 Task: Select the range D1:D11 to give them permission.
Action: Mouse moved to (157, 75)
Screenshot: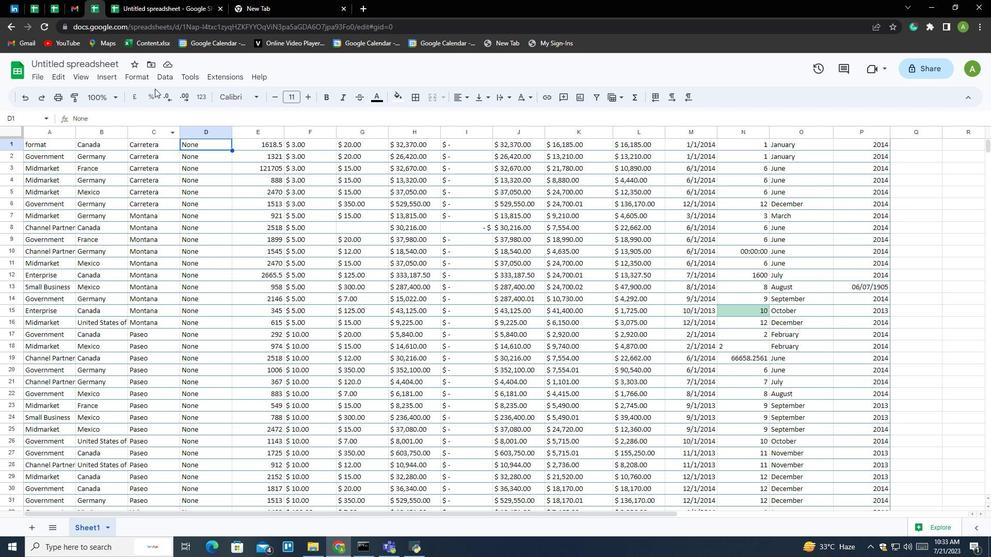 
Action: Mouse pressed left at (157, 75)
Screenshot: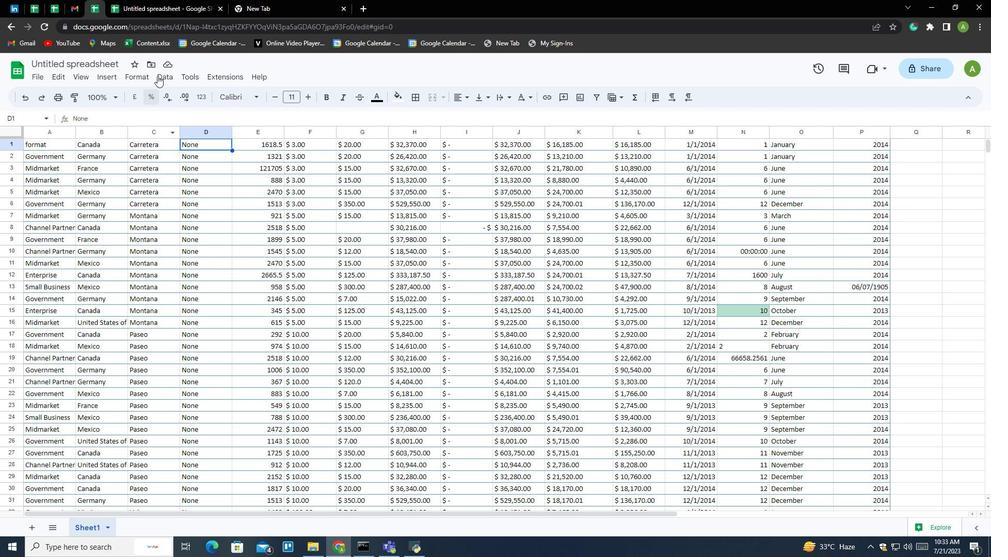 
Action: Mouse moved to (187, 195)
Screenshot: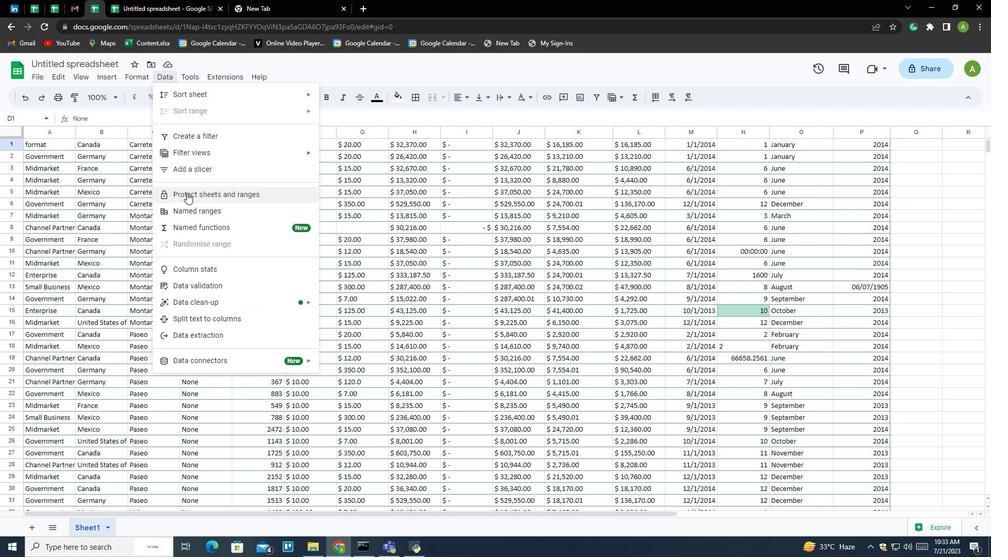 
Action: Mouse pressed left at (187, 195)
Screenshot: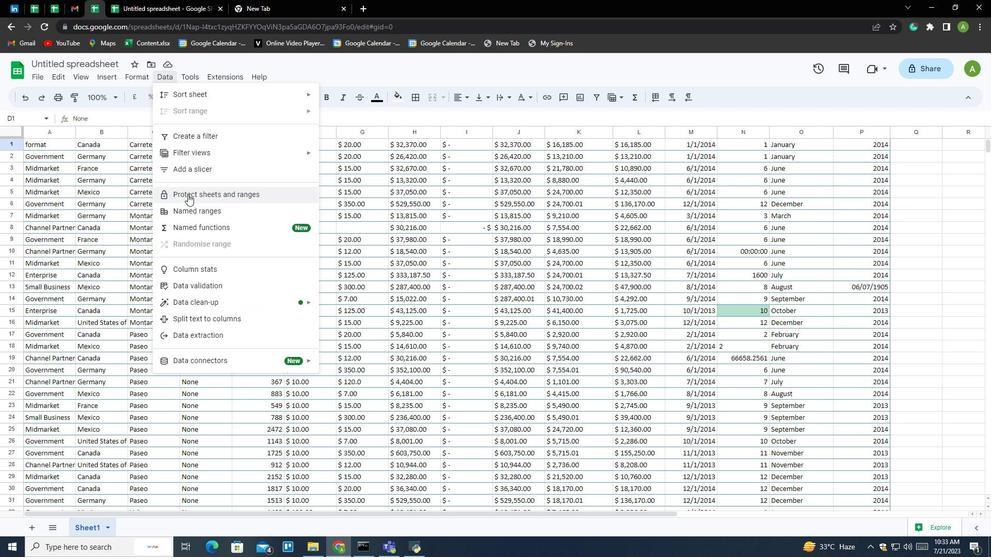 
Action: Mouse moved to (860, 122)
Screenshot: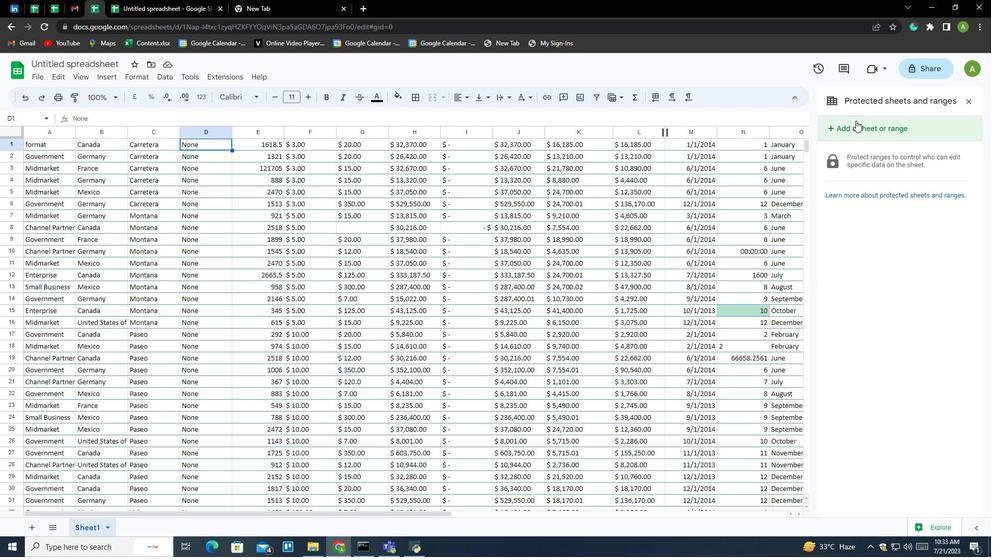 
Action: Mouse pressed left at (860, 122)
Screenshot: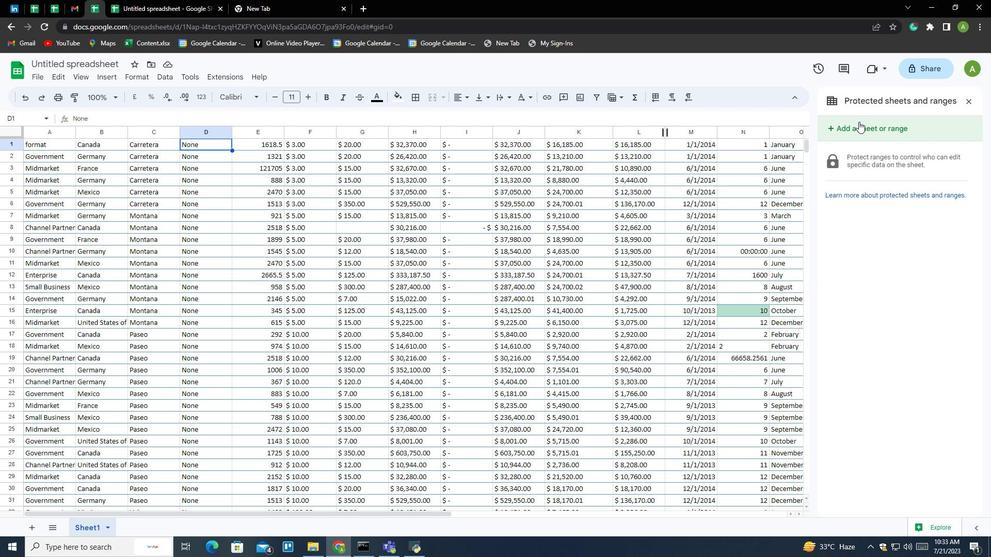 
Action: Mouse moved to (963, 184)
Screenshot: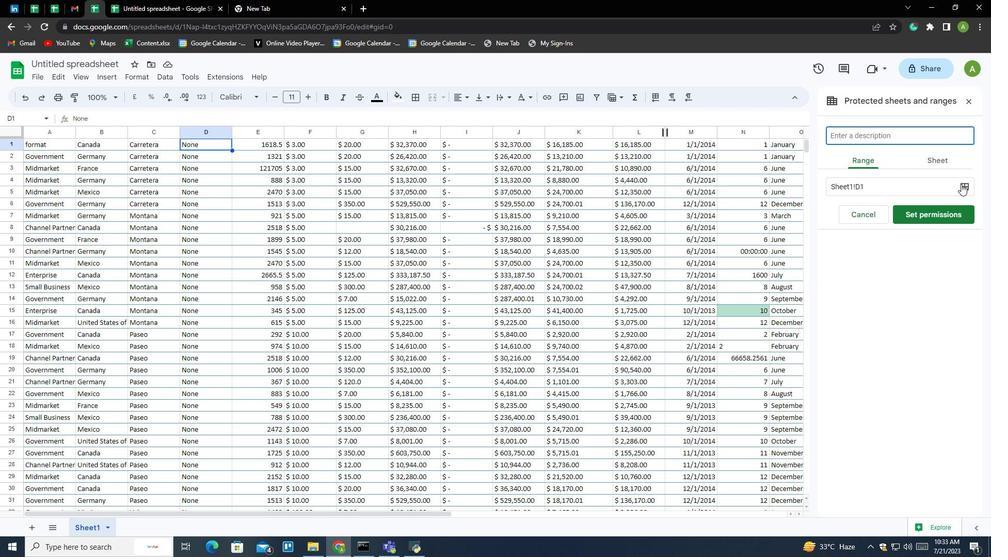 
Action: Mouse pressed left at (963, 184)
Screenshot: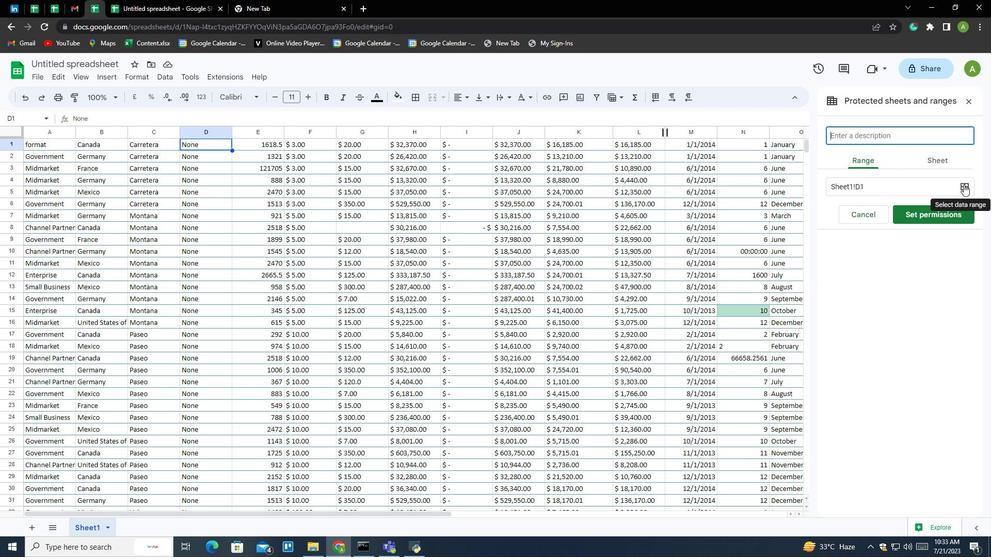 
Action: Mouse moved to (906, 194)
Screenshot: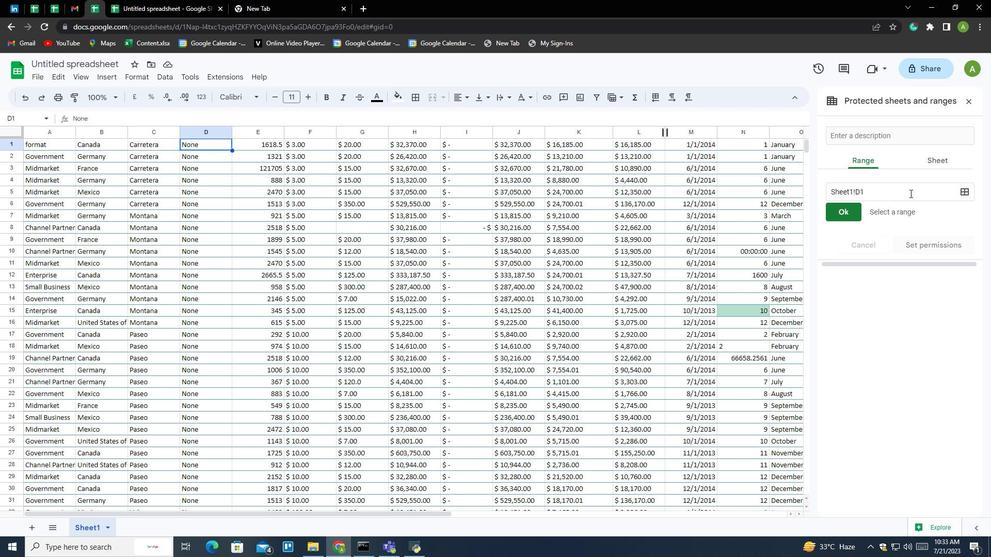 
Action: Mouse pressed left at (906, 194)
Screenshot: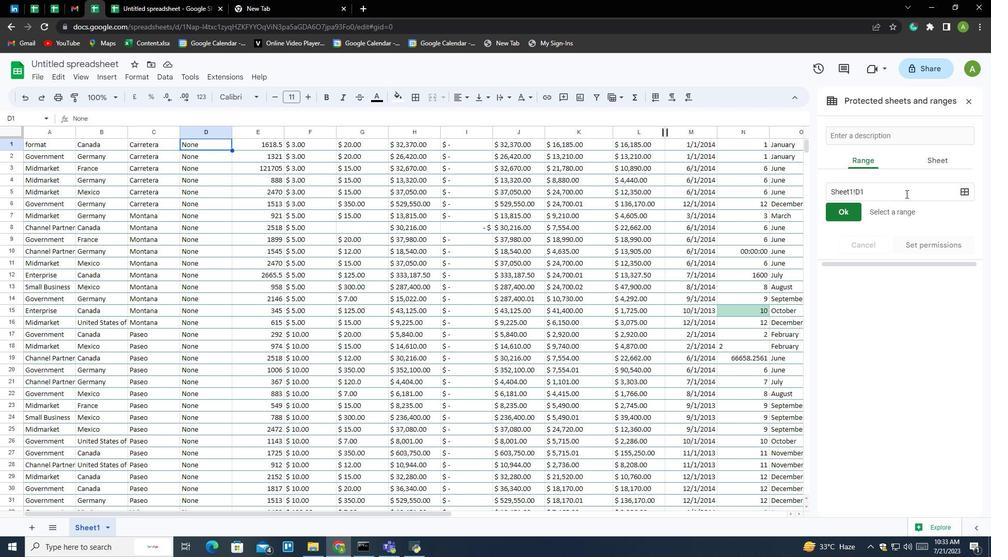 
Action: Mouse moved to (203, 144)
Screenshot: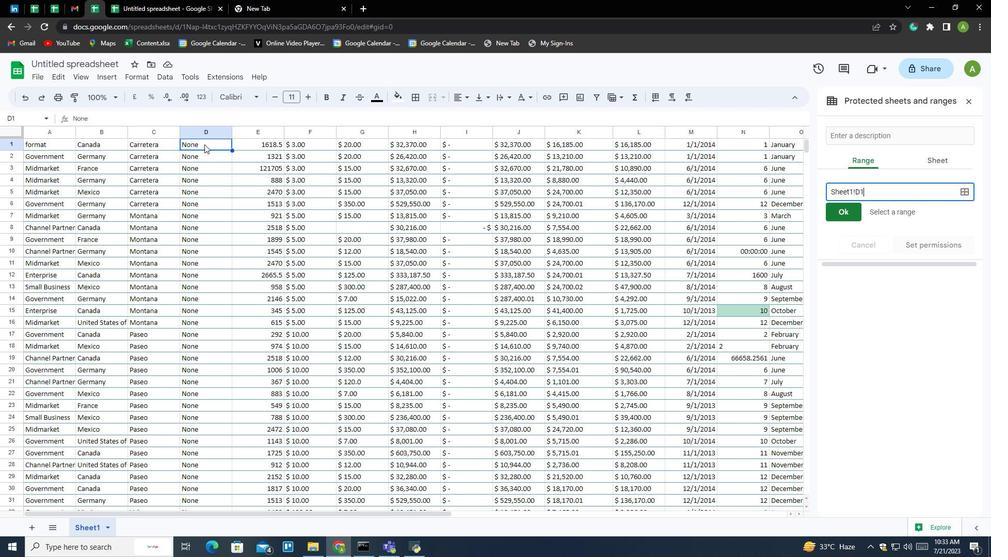 
Action: Mouse pressed left at (203, 144)
Screenshot: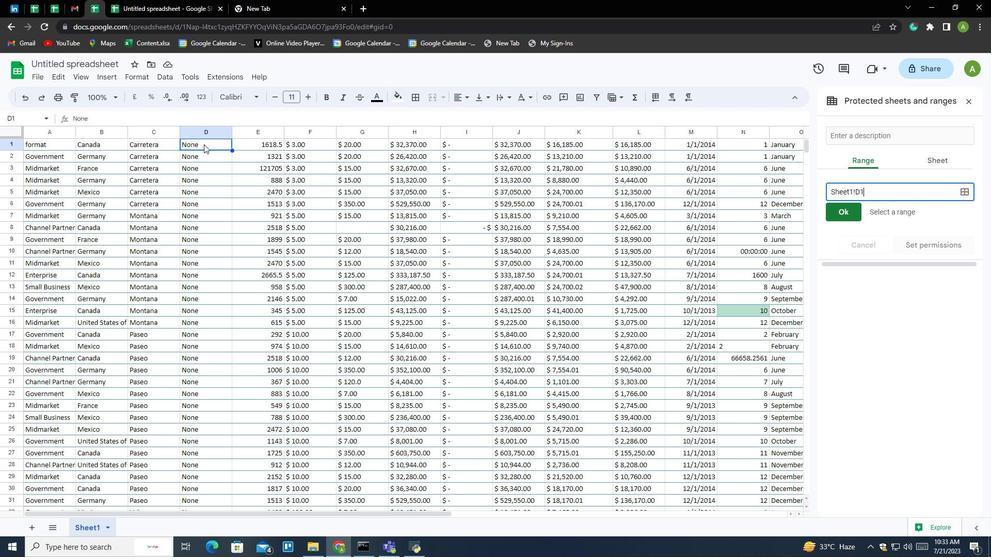 
Action: Mouse moved to (841, 210)
Screenshot: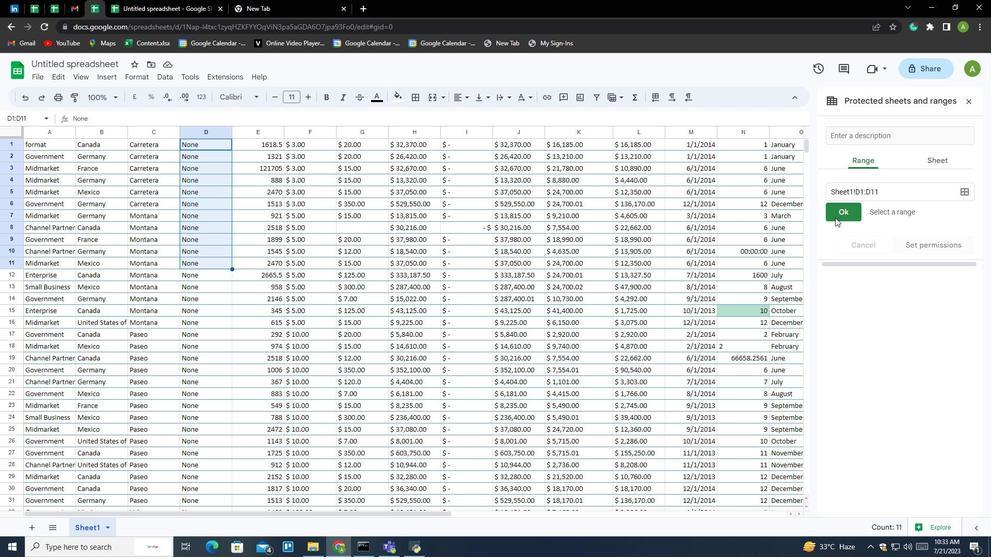 
Action: Mouse pressed left at (841, 210)
Screenshot: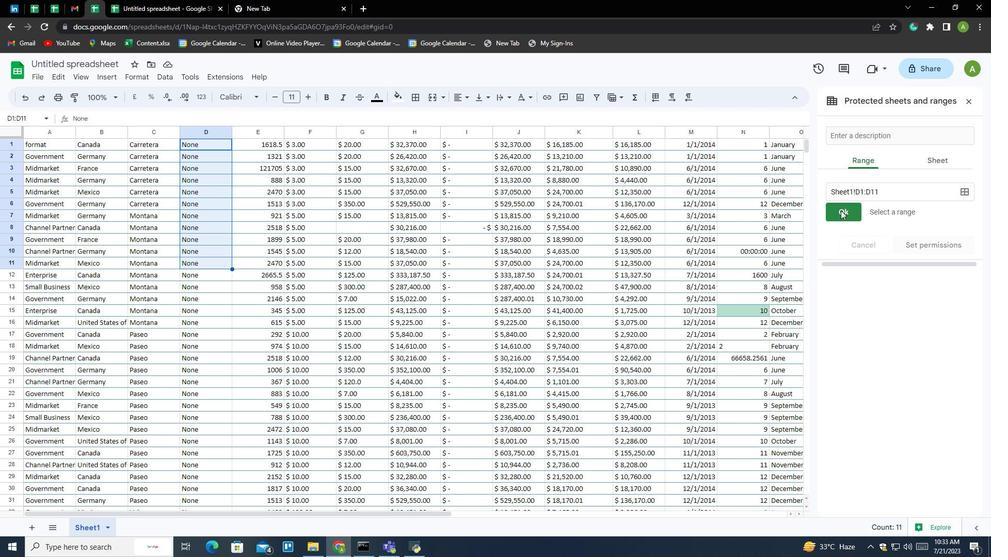 
Action: Mouse moved to (911, 215)
Screenshot: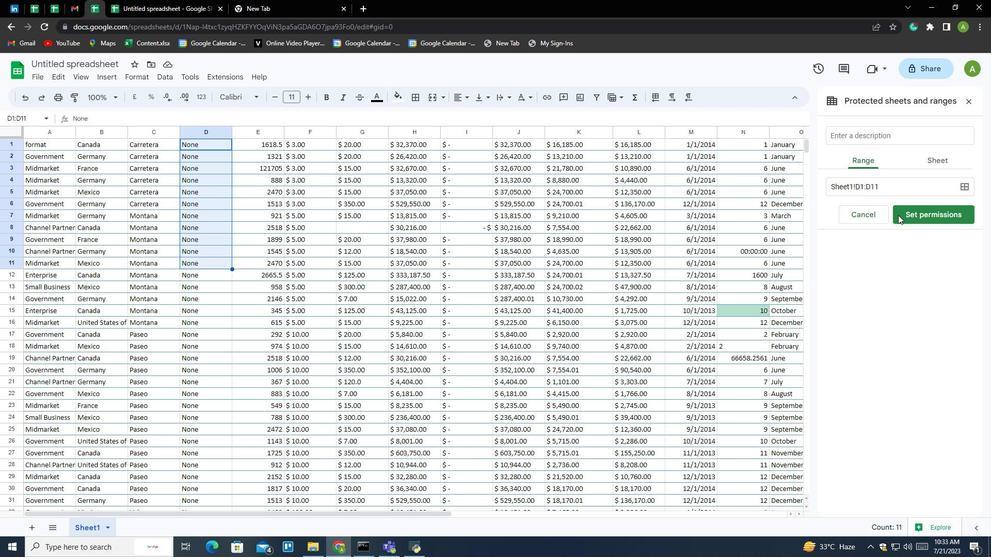 
Action: Mouse pressed left at (911, 215)
Screenshot: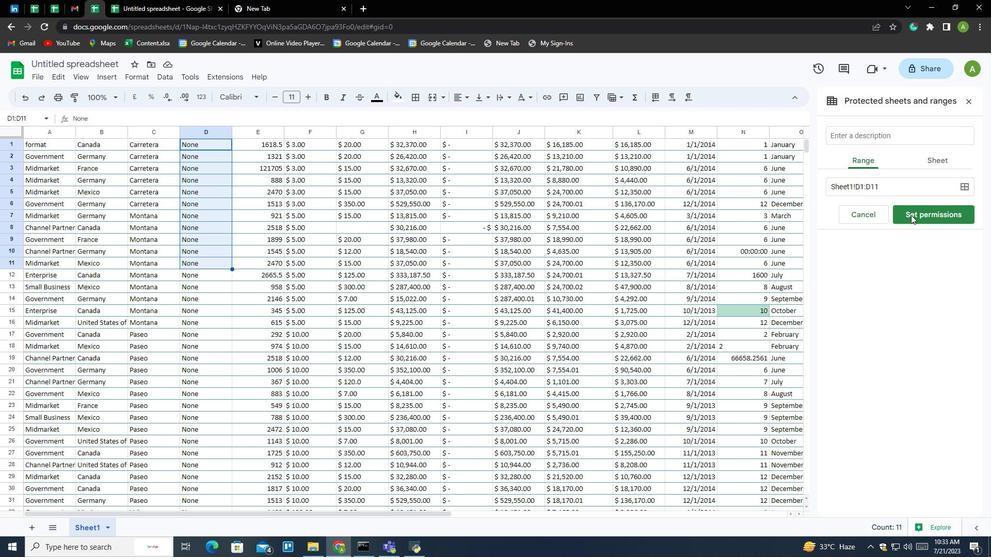 
Action: Mouse moved to (911, 215)
Screenshot: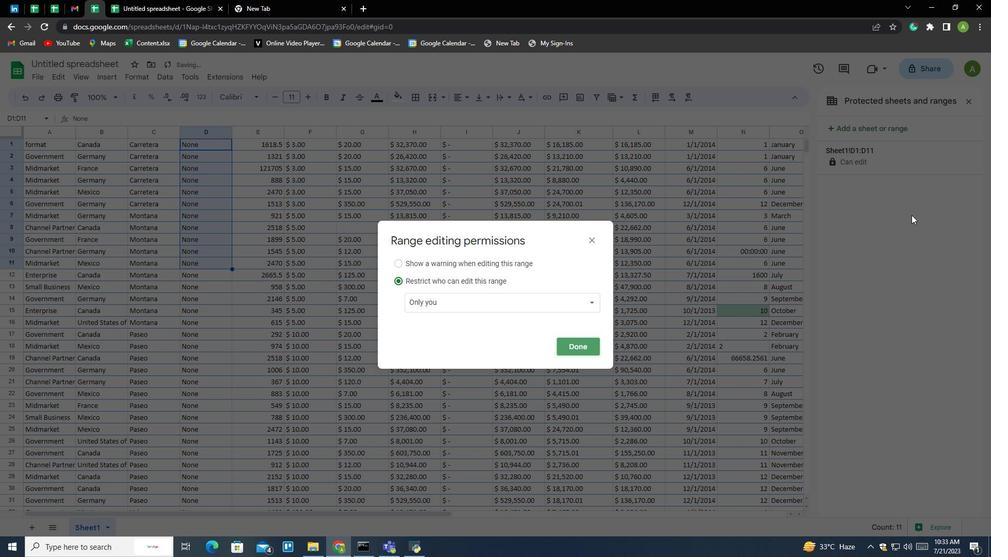 
